 Task: Filter the discussions in the repository "Javascript" by the label "duplicate".
Action: Mouse moved to (1113, 151)
Screenshot: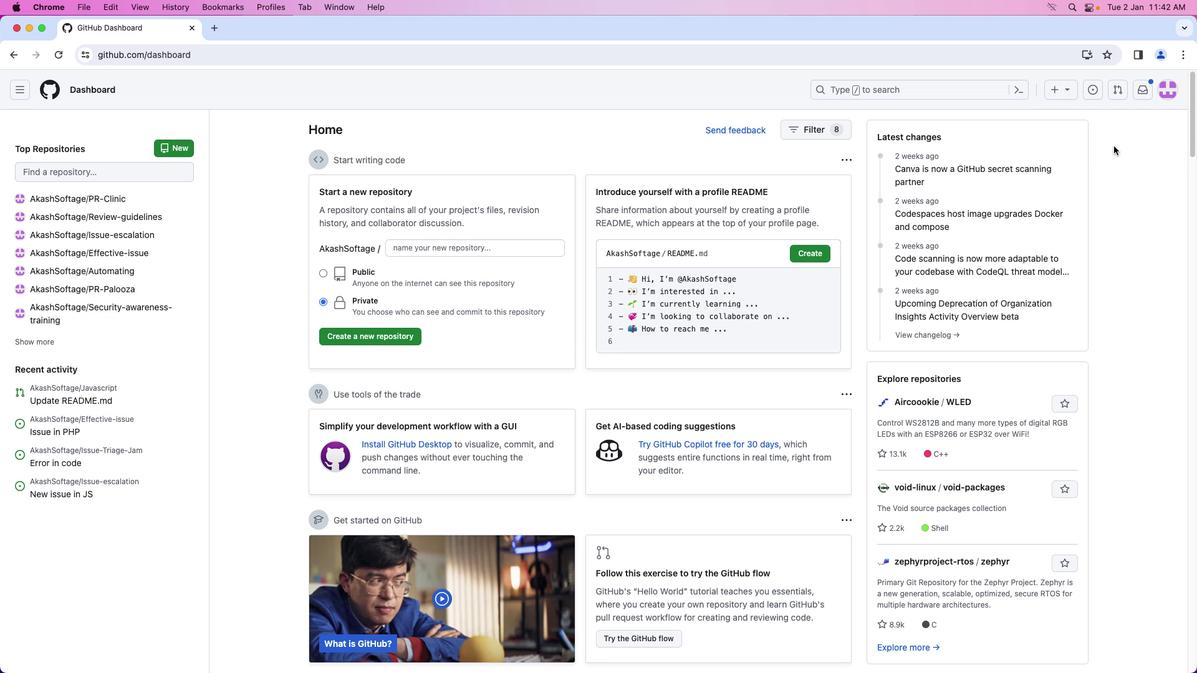 
Action: Mouse pressed left at (1113, 151)
Screenshot: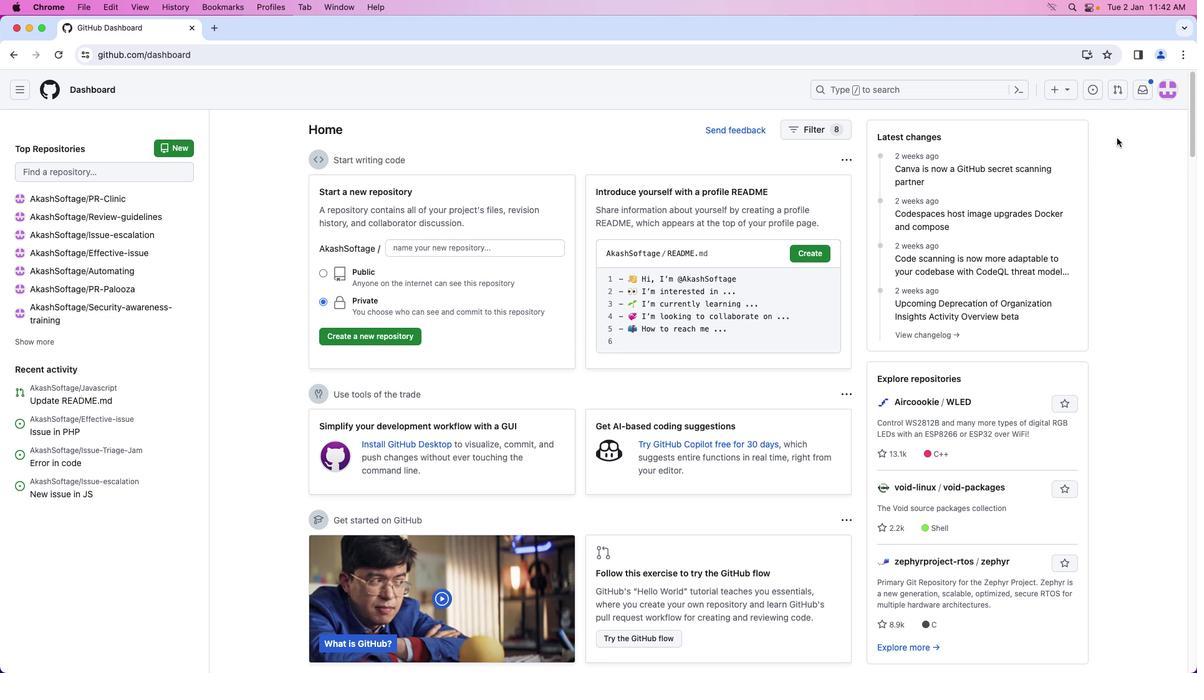 
Action: Mouse moved to (1163, 95)
Screenshot: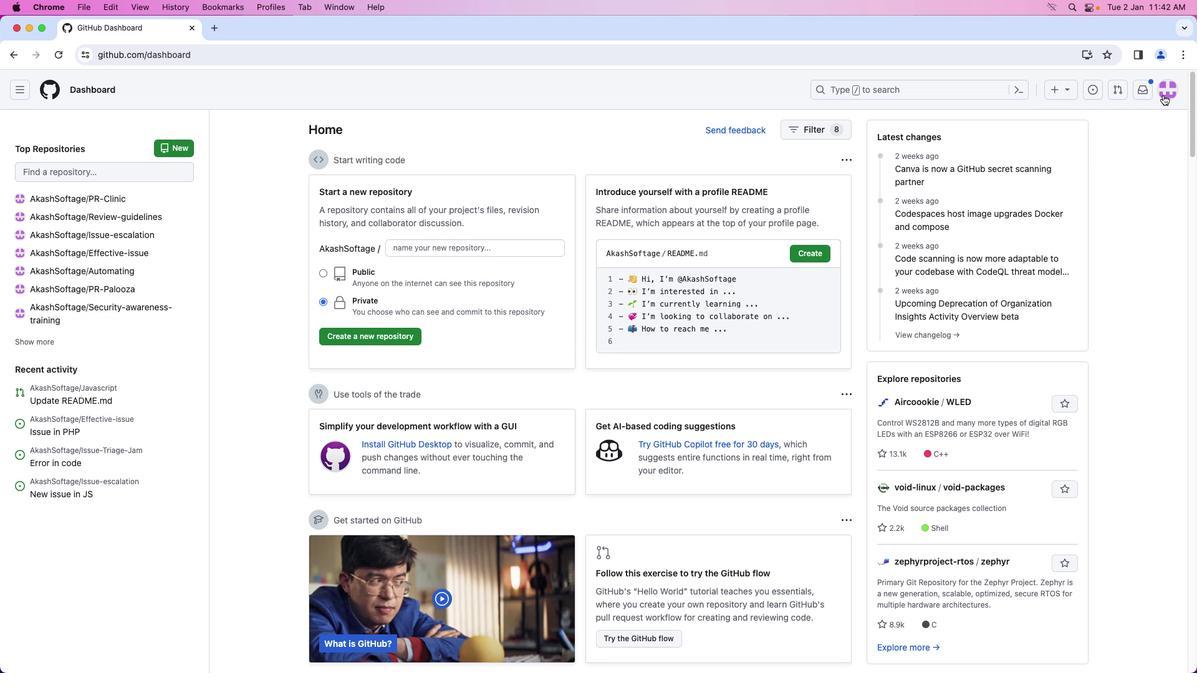 
Action: Mouse pressed left at (1163, 95)
Screenshot: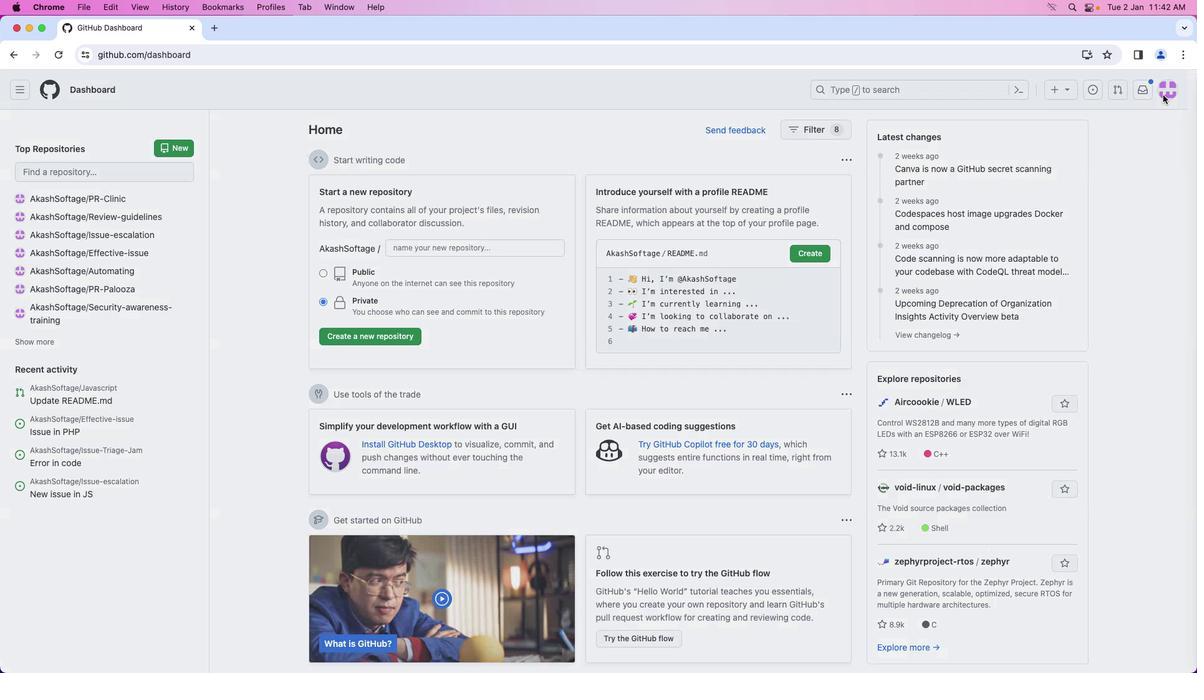 
Action: Mouse moved to (1136, 200)
Screenshot: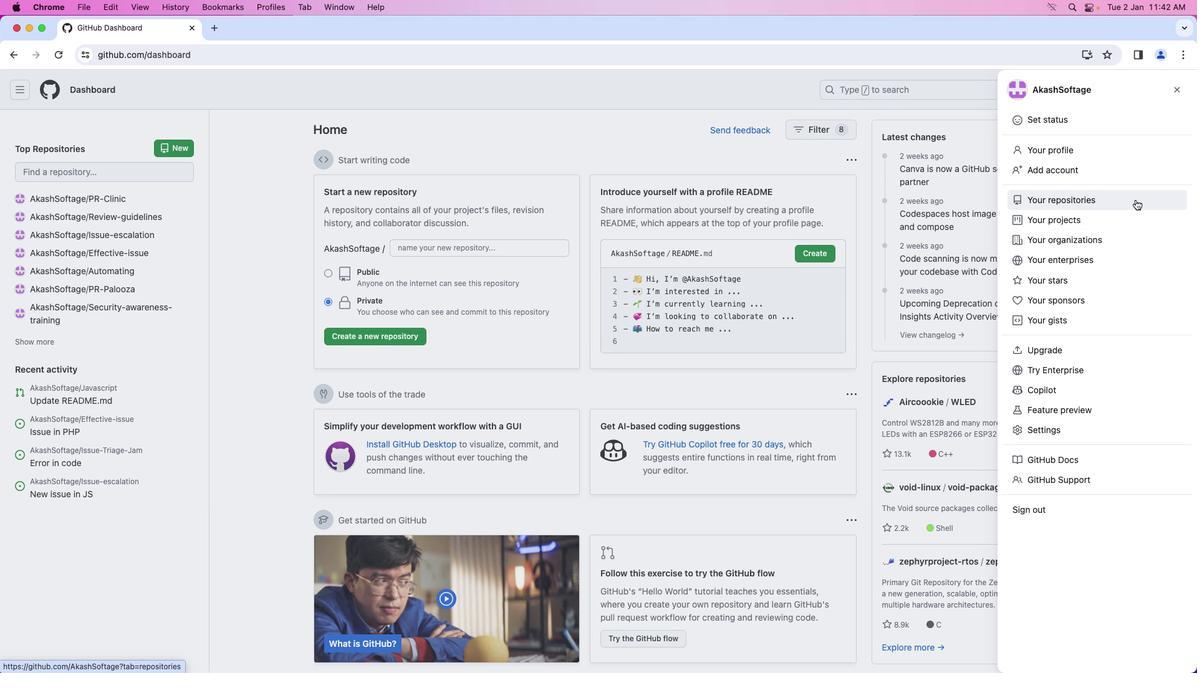 
Action: Mouse pressed left at (1136, 200)
Screenshot: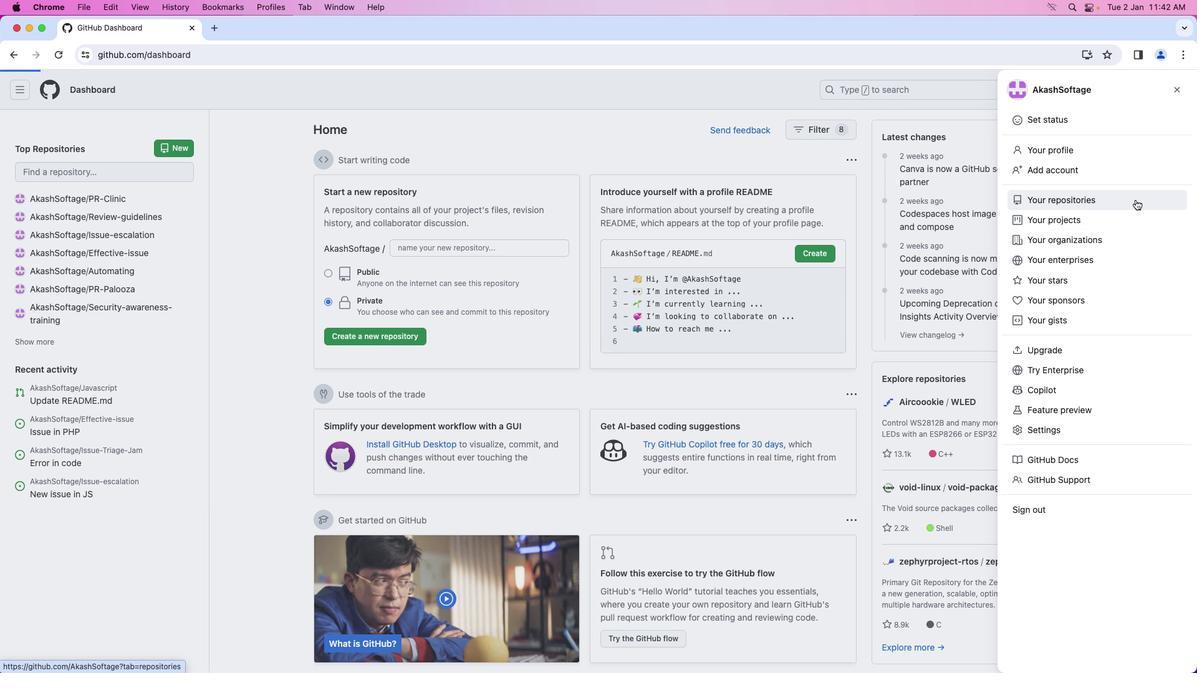 
Action: Mouse moved to (445, 202)
Screenshot: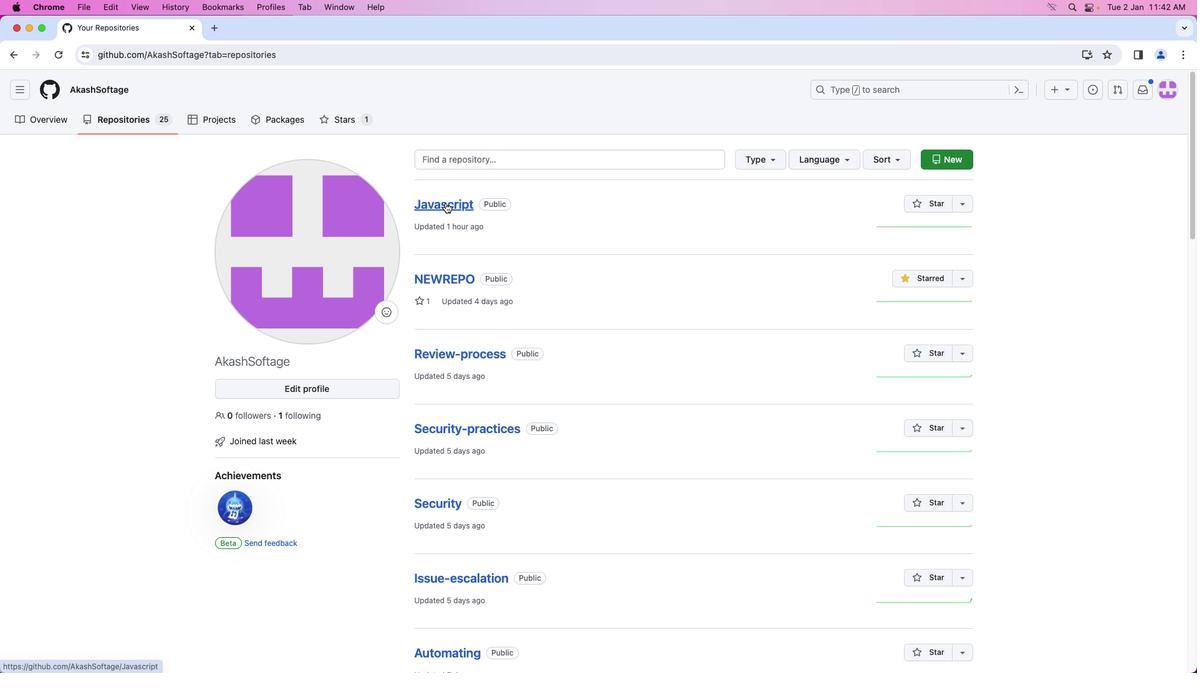 
Action: Mouse pressed left at (445, 202)
Screenshot: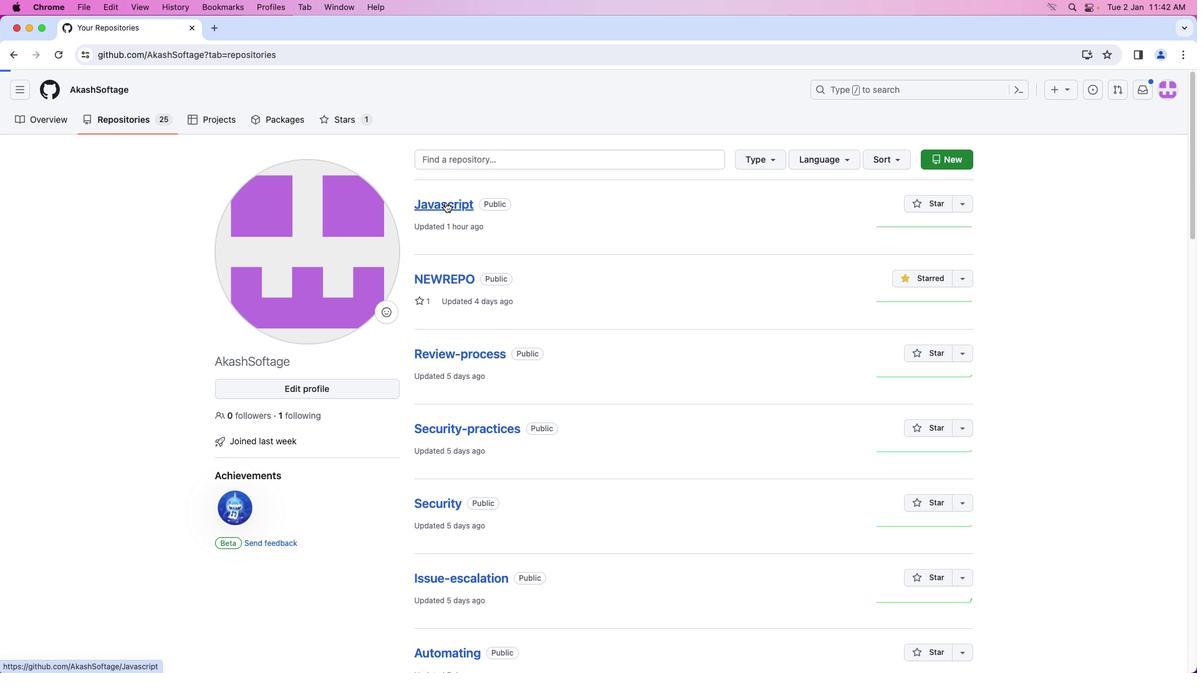 
Action: Mouse moved to (251, 124)
Screenshot: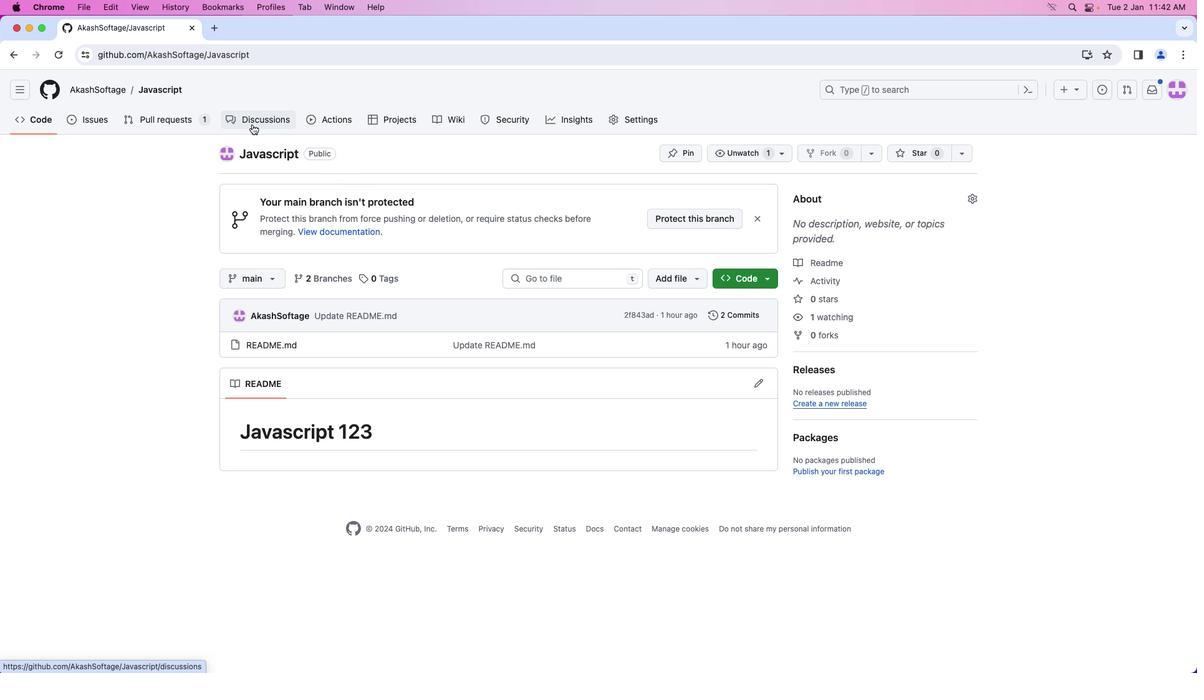 
Action: Mouse pressed left at (251, 124)
Screenshot: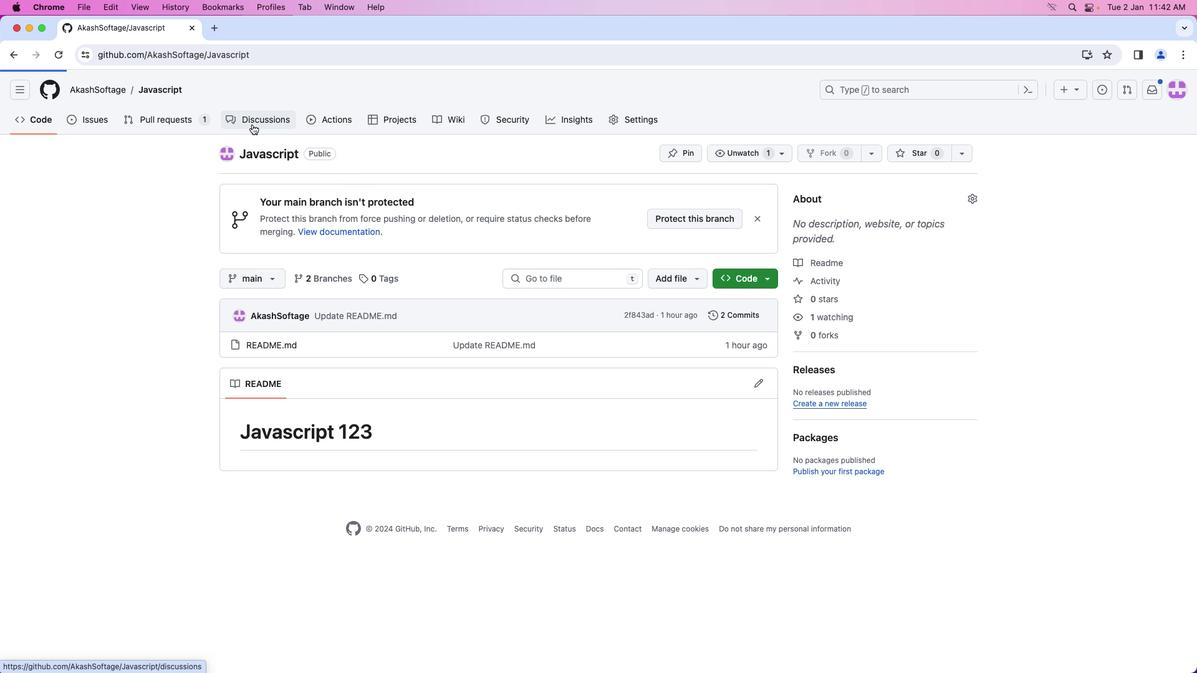 
Action: Mouse moved to (791, 270)
Screenshot: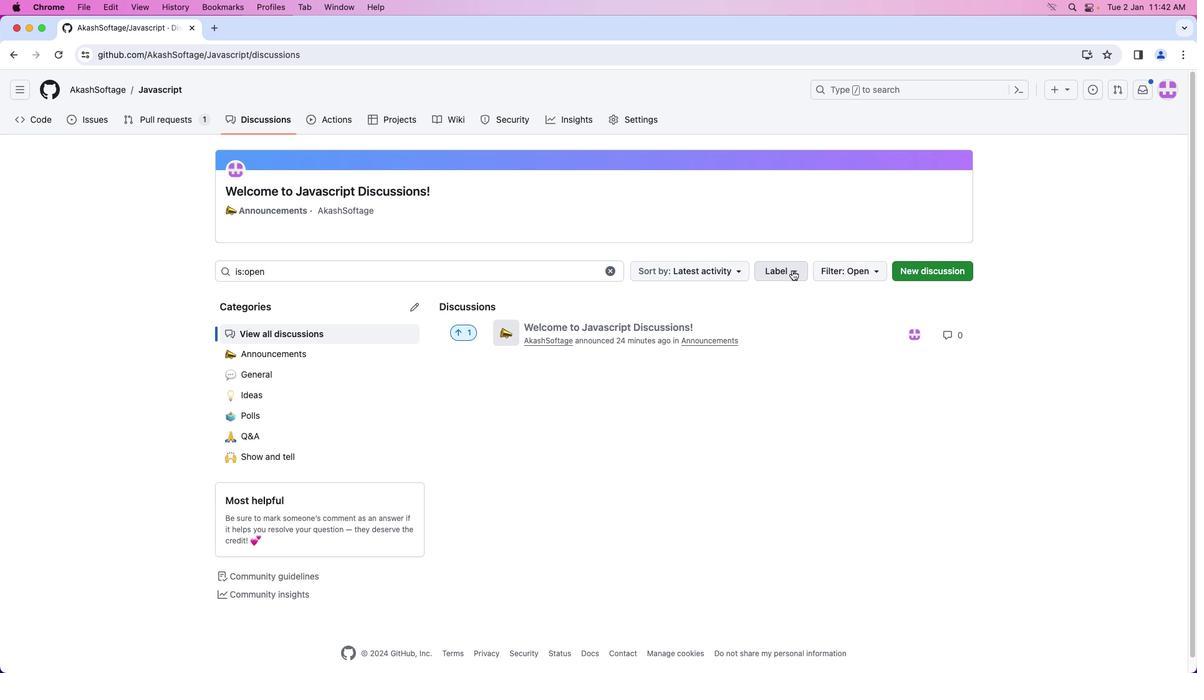 
Action: Mouse pressed left at (791, 270)
Screenshot: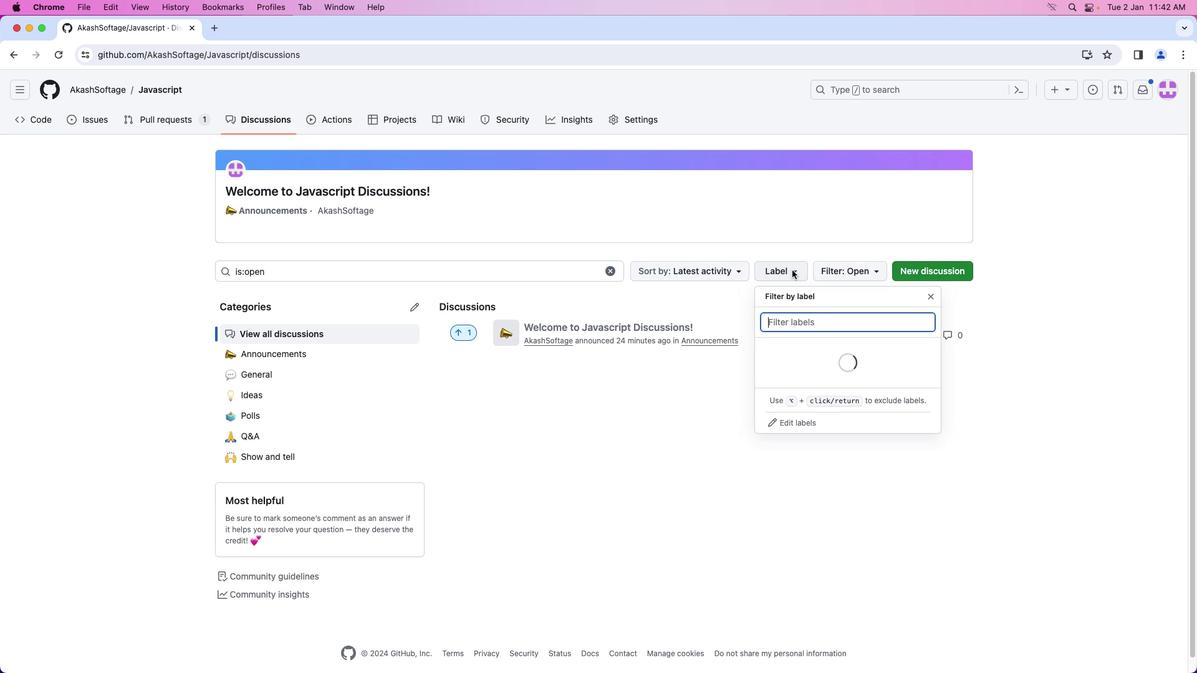 
Action: Mouse moved to (853, 435)
Screenshot: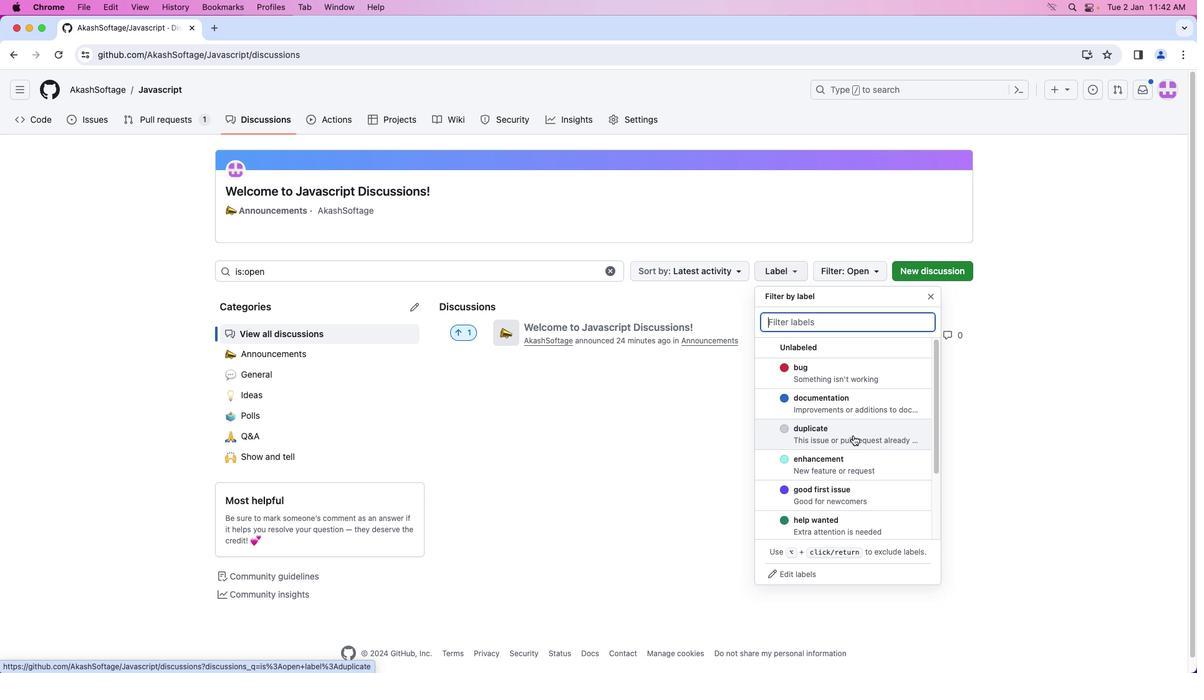 
Action: Mouse pressed left at (853, 435)
Screenshot: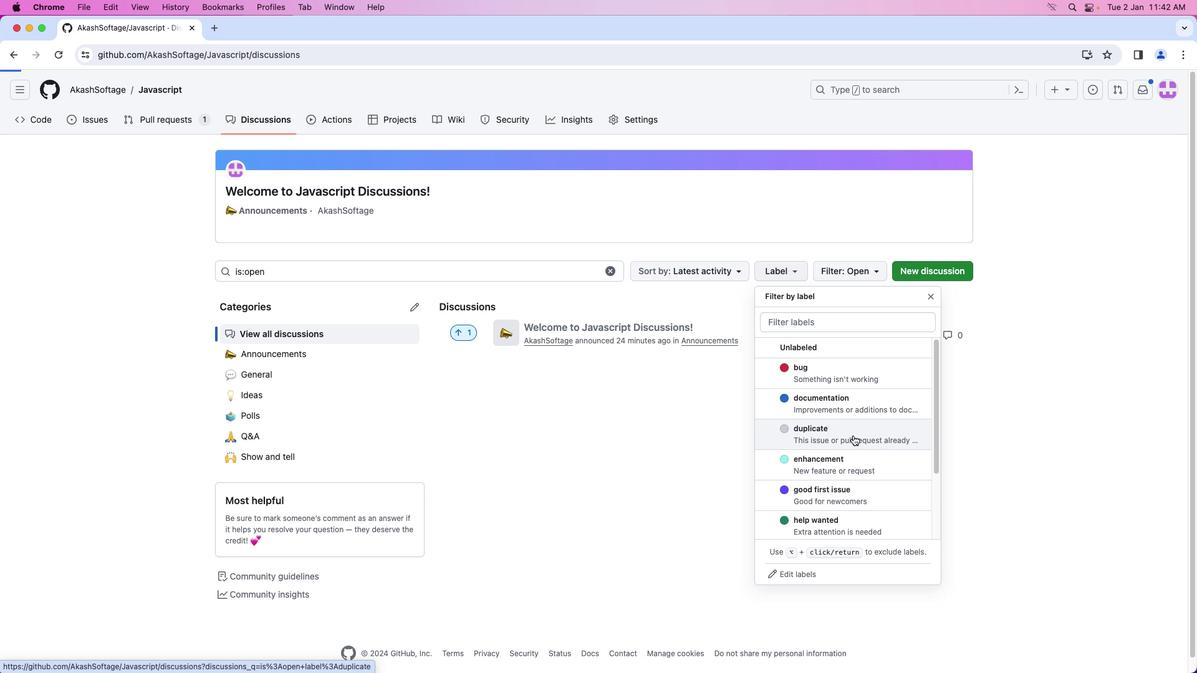 
Action: Mouse moved to (836, 414)
Screenshot: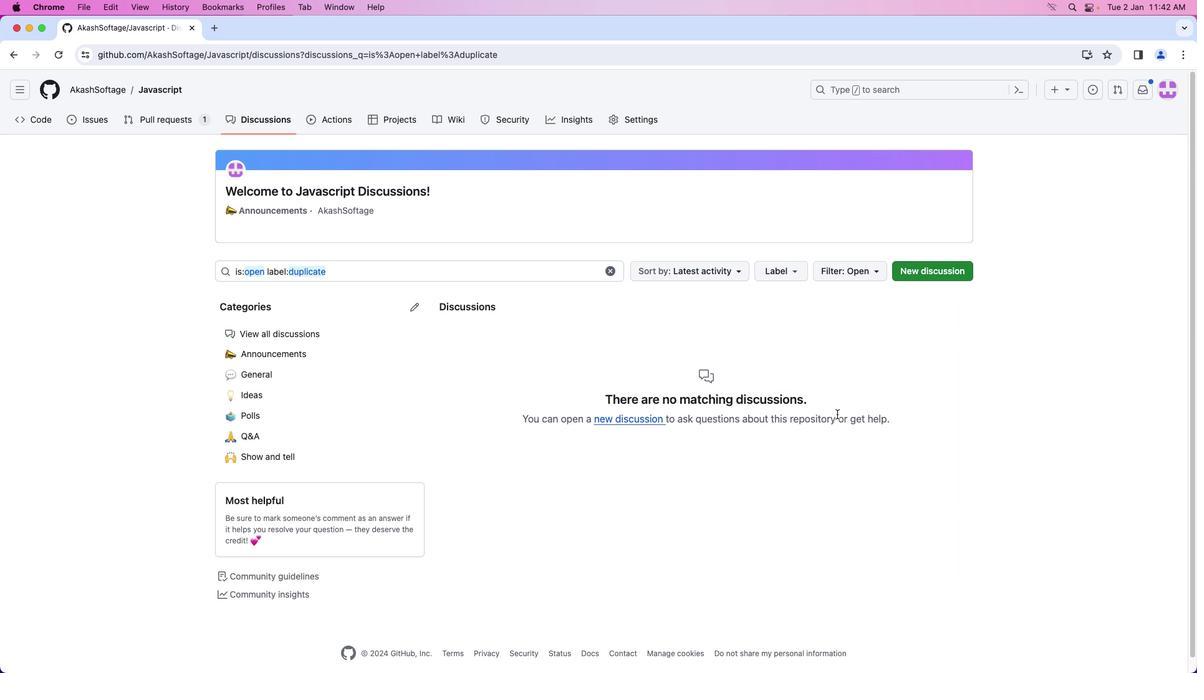 
